 Task: Use Clapping Crowd Studio 02 Effect in this video Movie B.mp4
Action: Mouse moved to (173, 119)
Screenshot: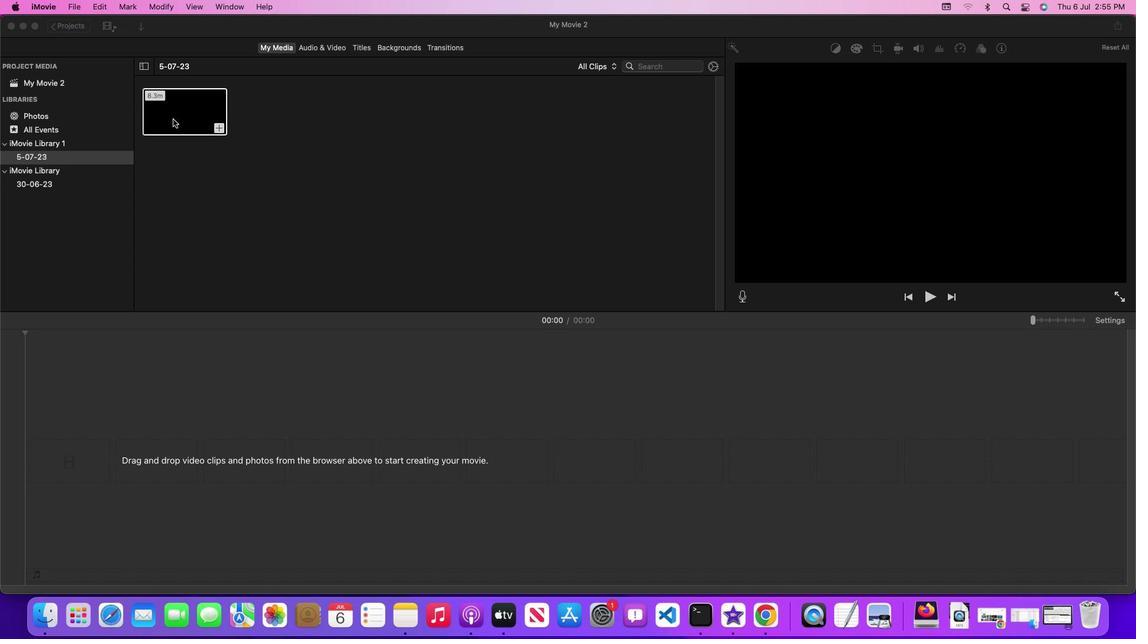 
Action: Mouse pressed left at (173, 119)
Screenshot: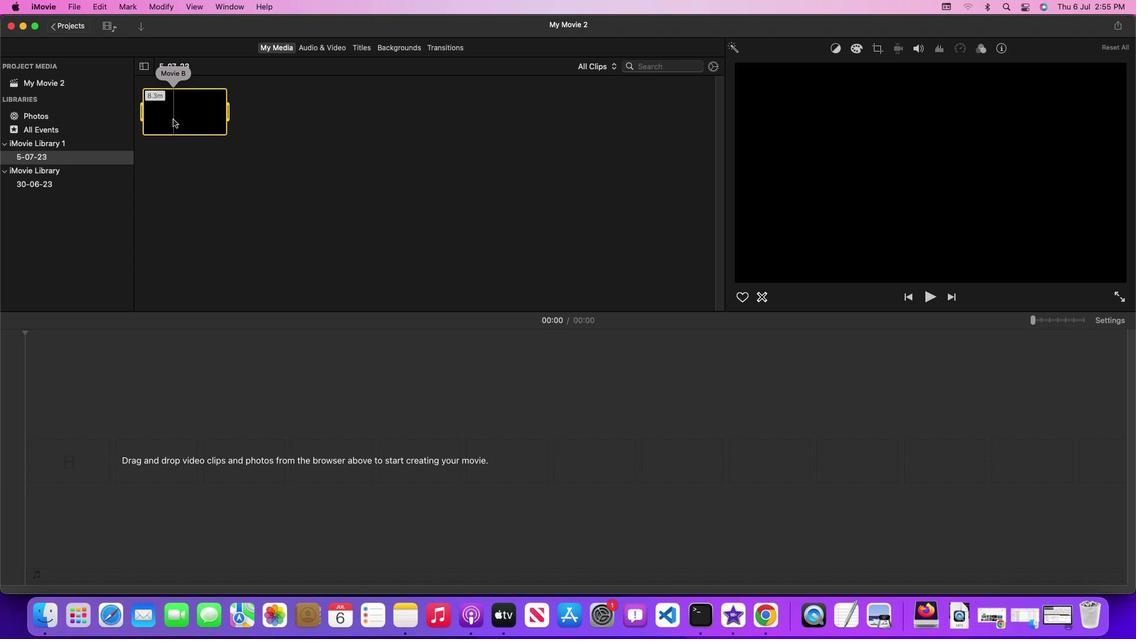 
Action: Mouse moved to (173, 119)
Screenshot: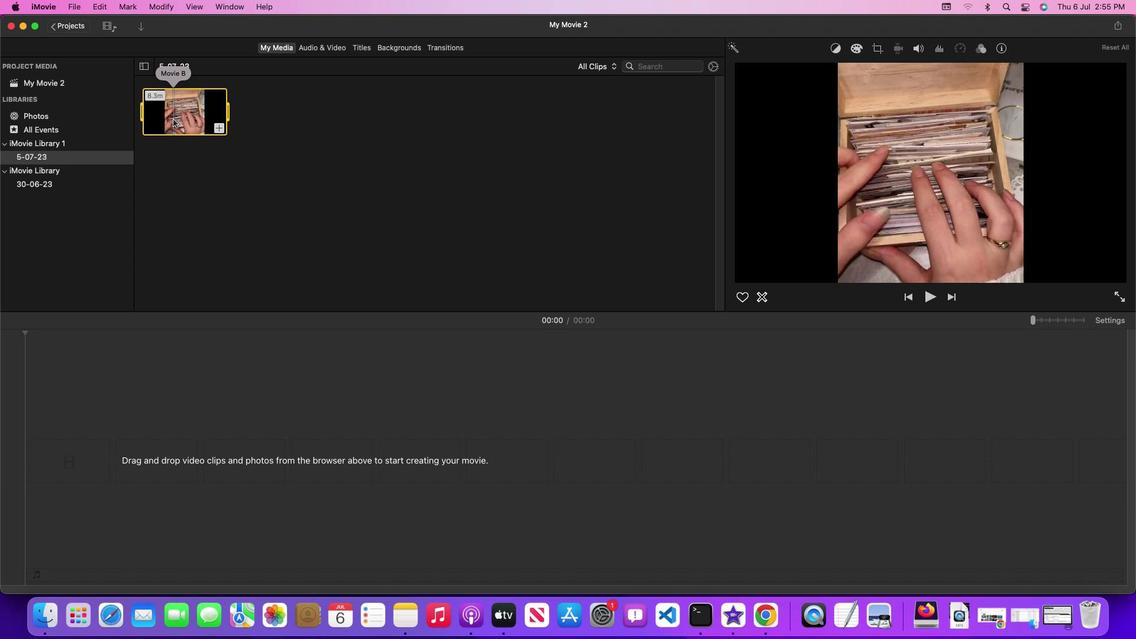 
Action: Mouse pressed left at (173, 119)
Screenshot: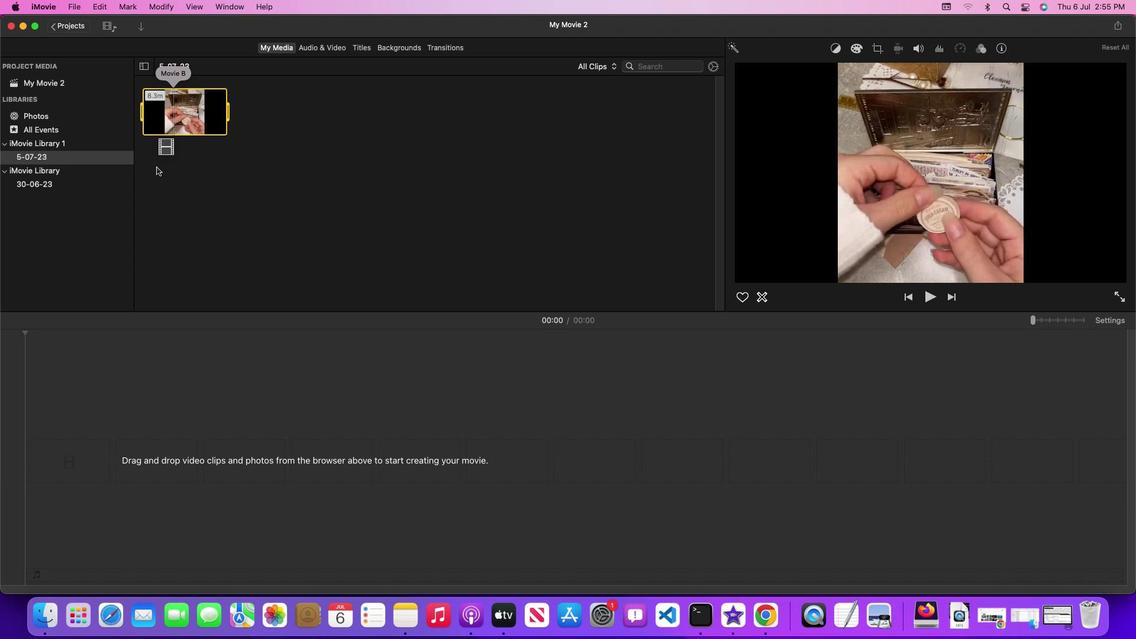 
Action: Mouse moved to (335, 47)
Screenshot: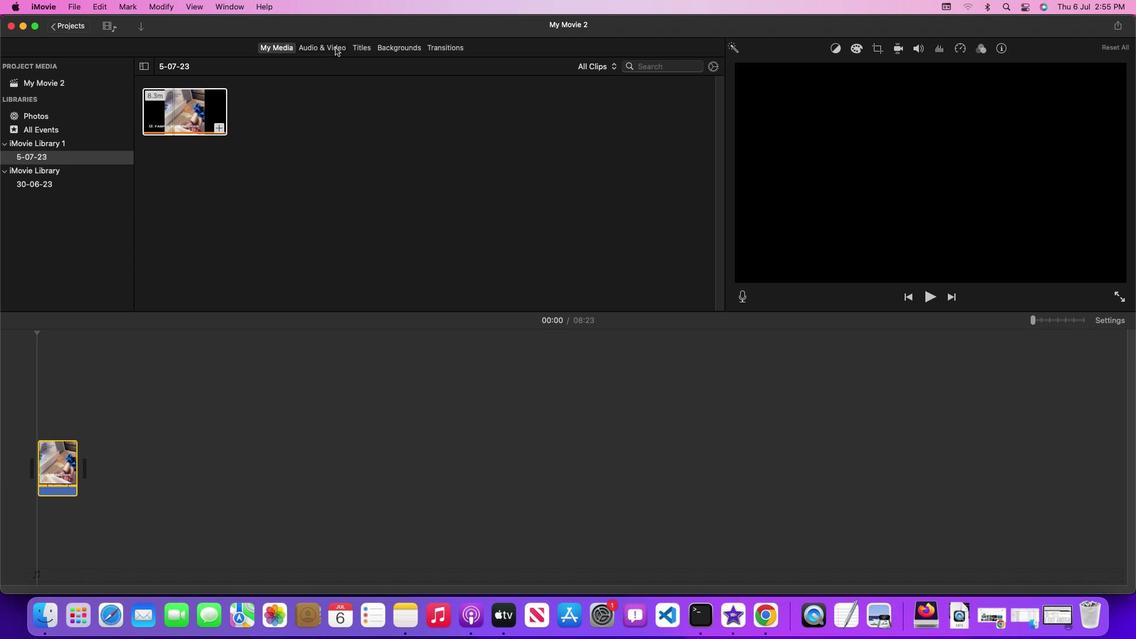 
Action: Mouse pressed left at (335, 47)
Screenshot: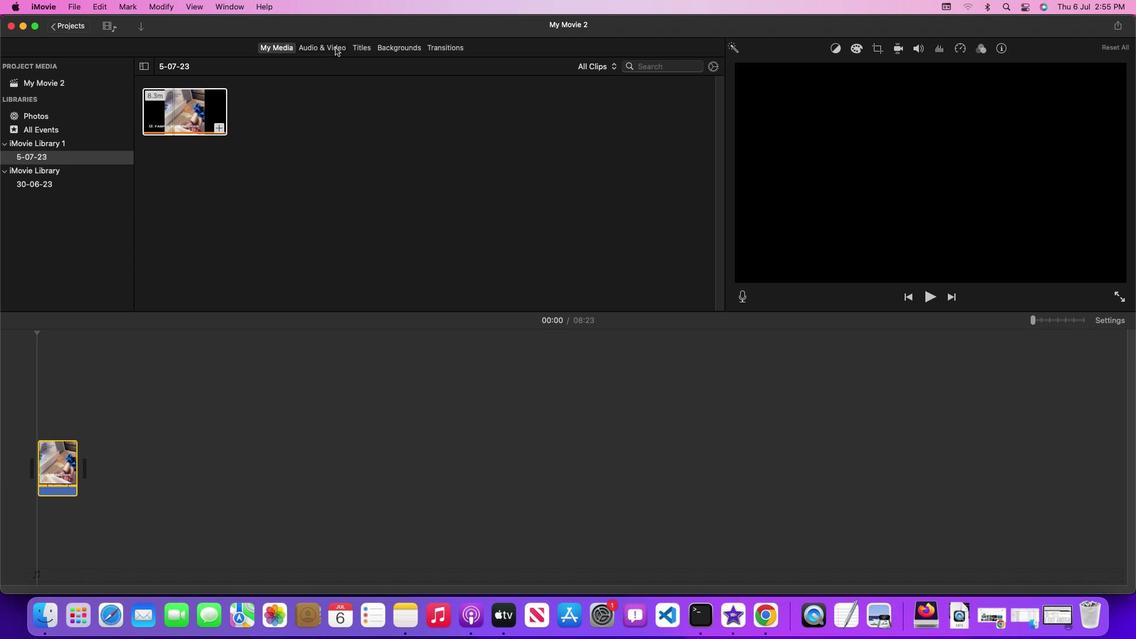 
Action: Mouse moved to (722, 156)
Screenshot: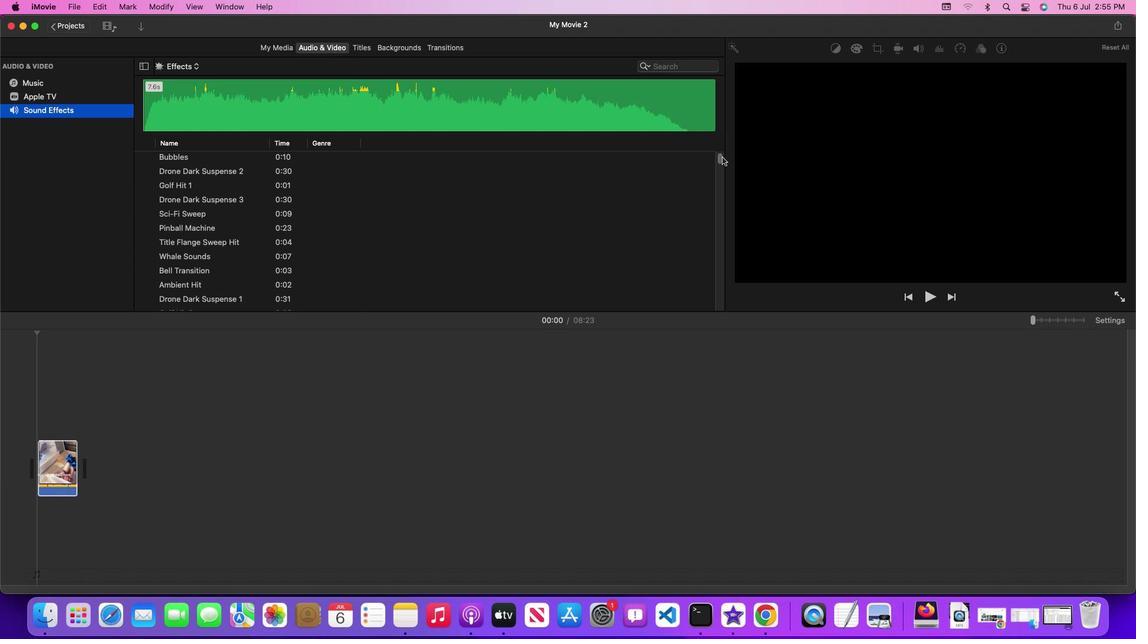 
Action: Mouse pressed left at (722, 156)
Screenshot: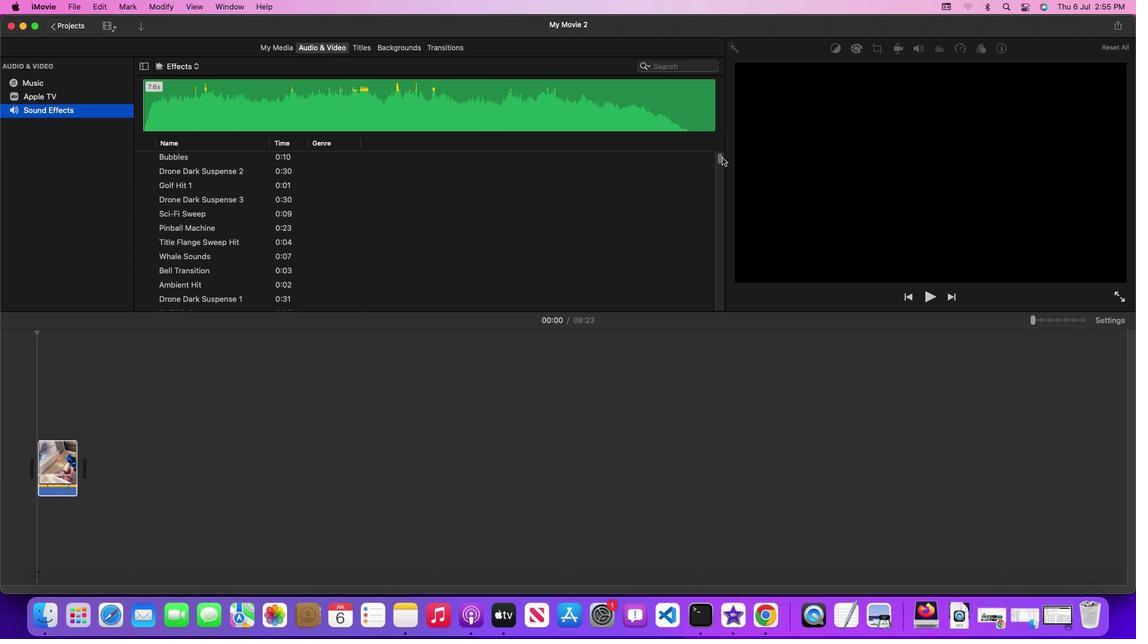 
Action: Mouse moved to (721, 158)
Screenshot: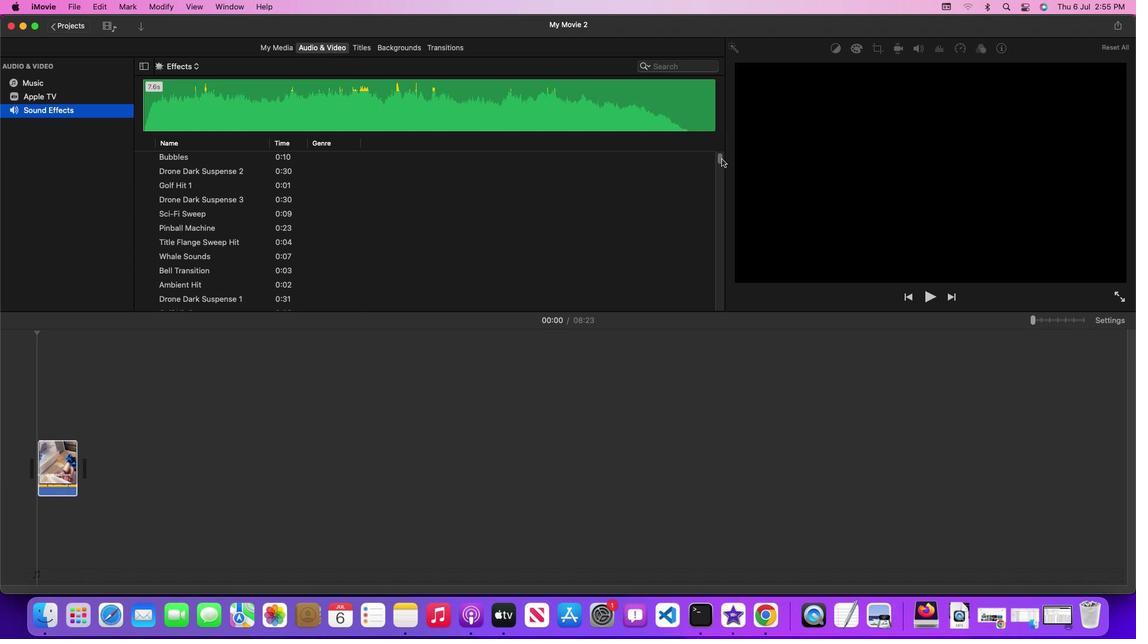 
Action: Mouse pressed left at (721, 158)
Screenshot: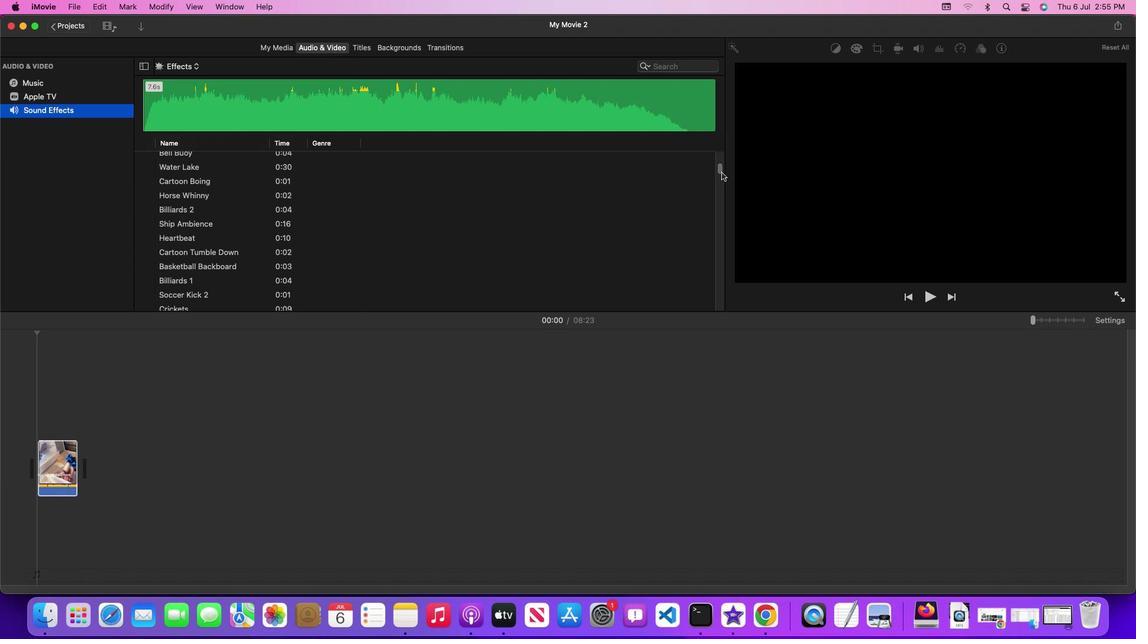 
Action: Mouse moved to (504, 233)
Screenshot: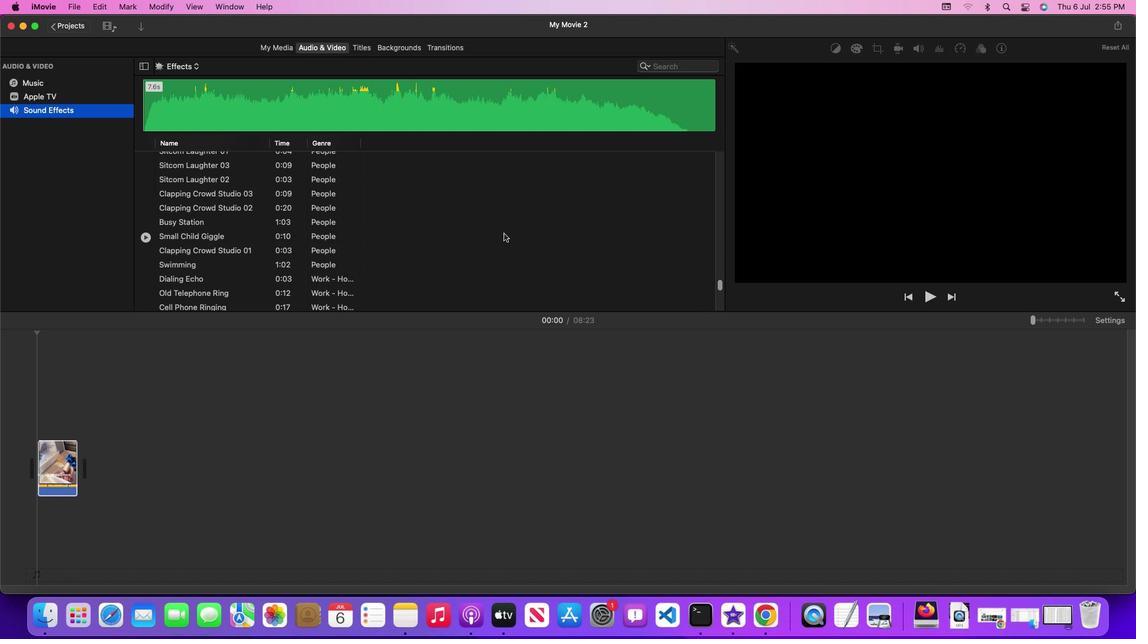 
Action: Mouse scrolled (504, 233) with delta (0, 0)
Screenshot: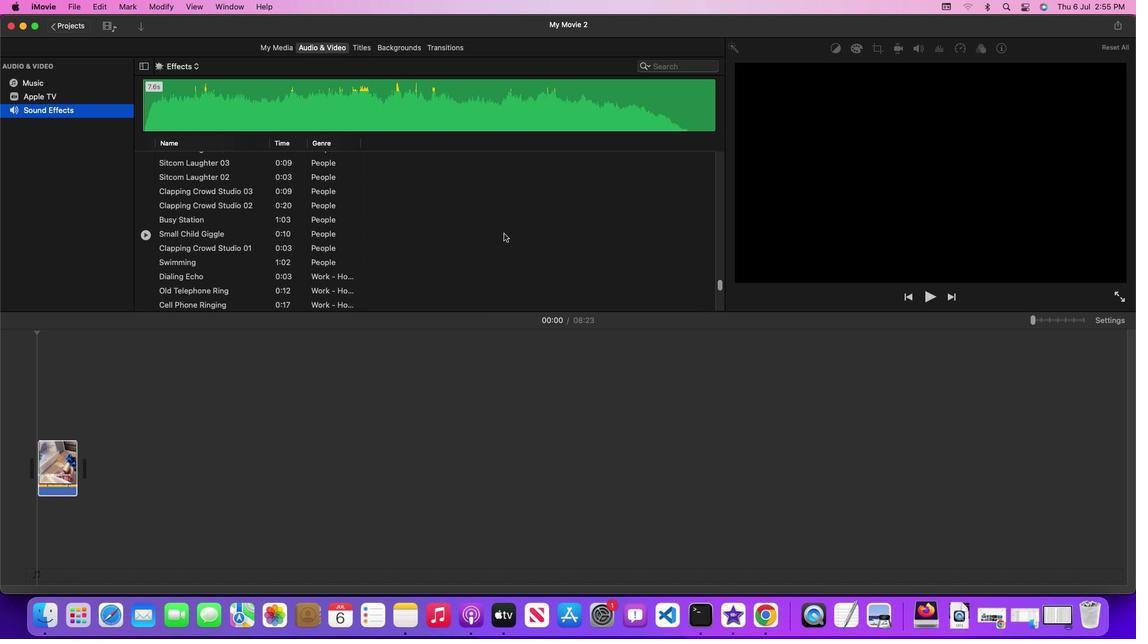 
Action: Mouse scrolled (504, 233) with delta (0, 0)
Screenshot: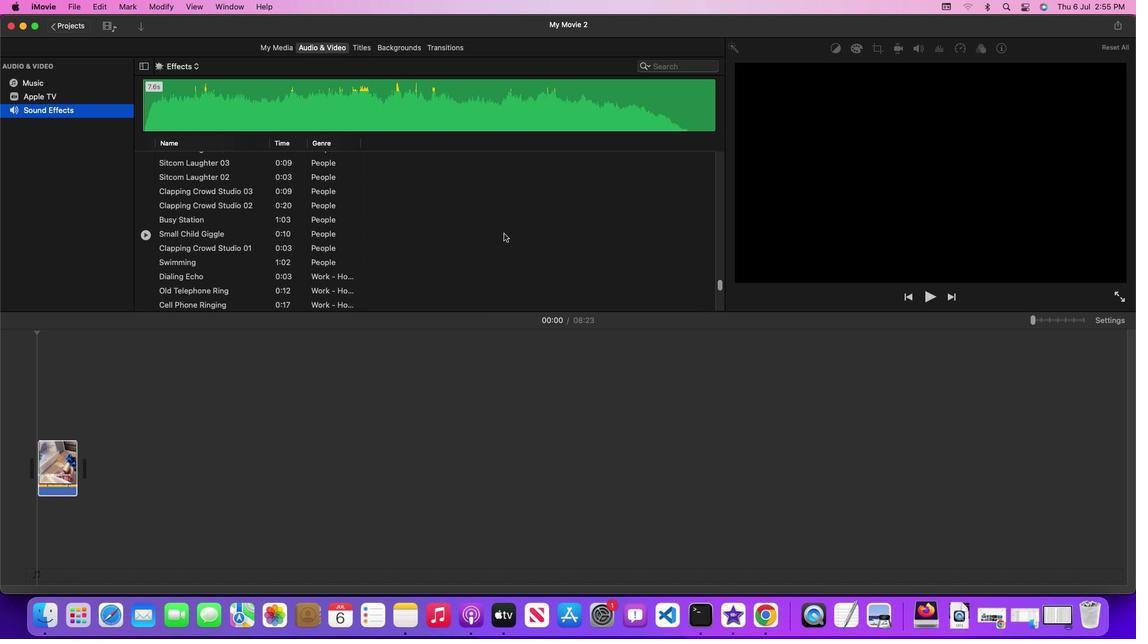 
Action: Mouse scrolled (504, 233) with delta (0, 0)
Screenshot: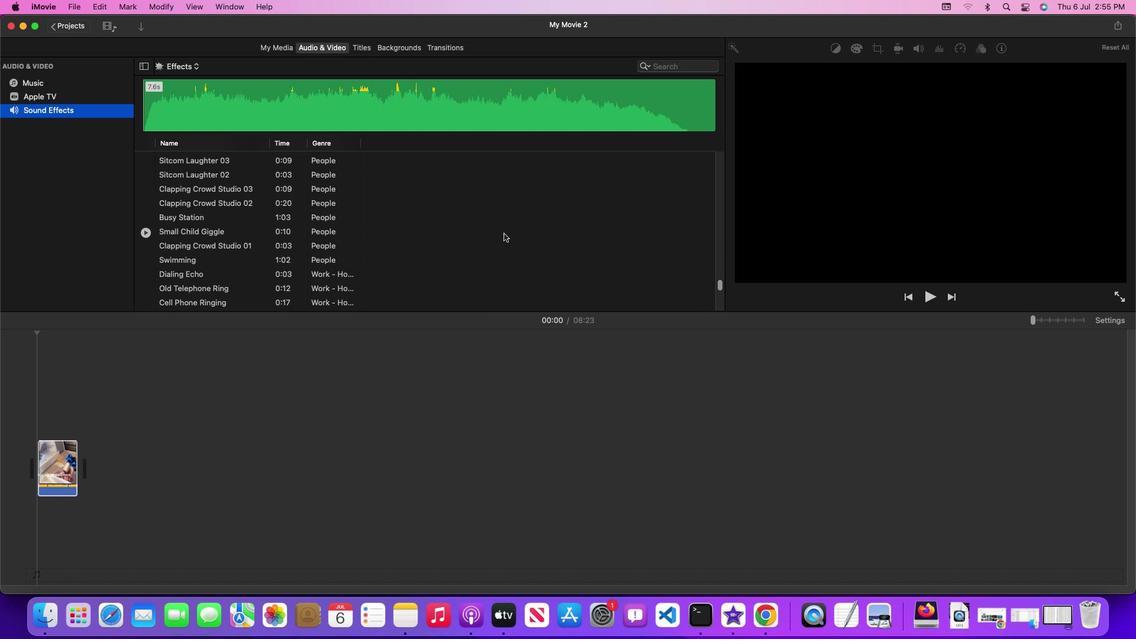 
Action: Mouse scrolled (504, 233) with delta (0, 0)
Screenshot: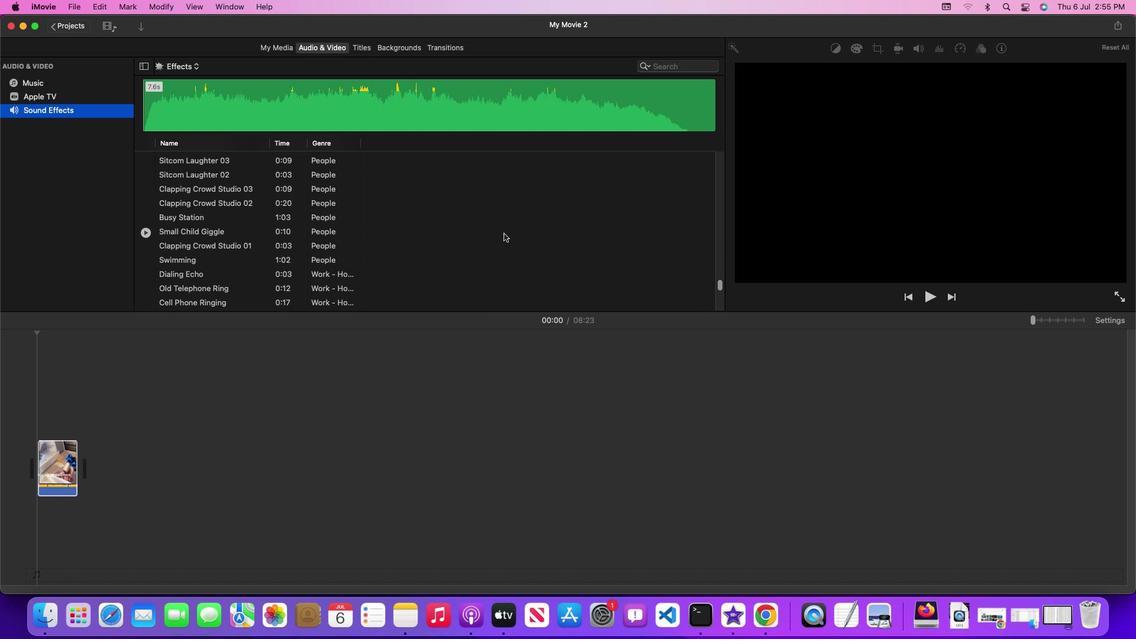 
Action: Mouse moved to (390, 201)
Screenshot: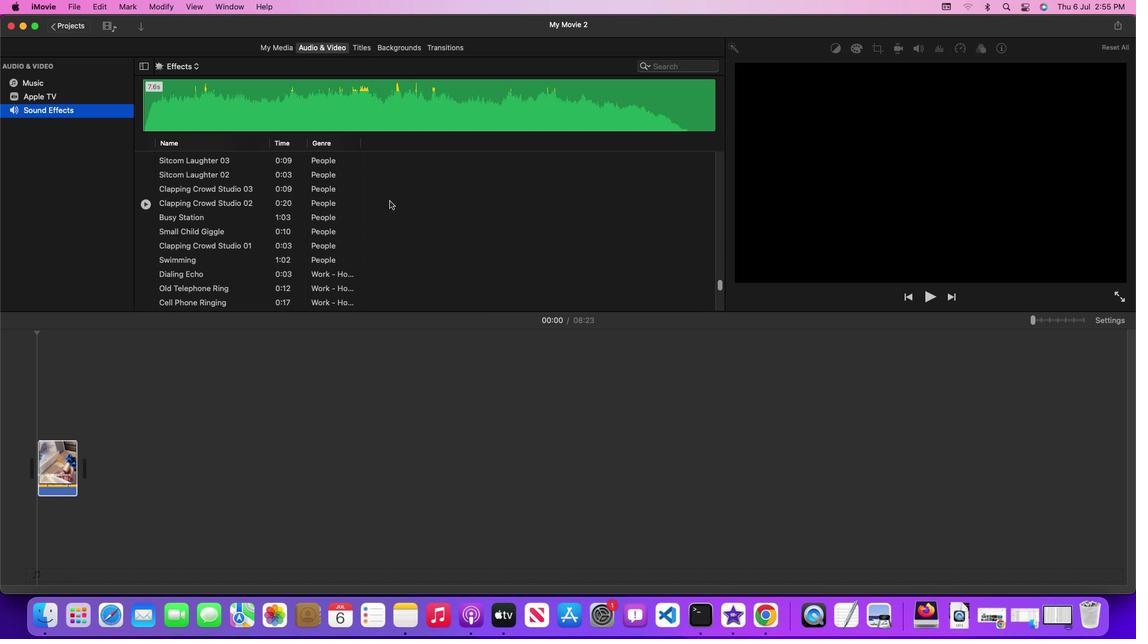 
Action: Mouse pressed left at (390, 201)
Screenshot: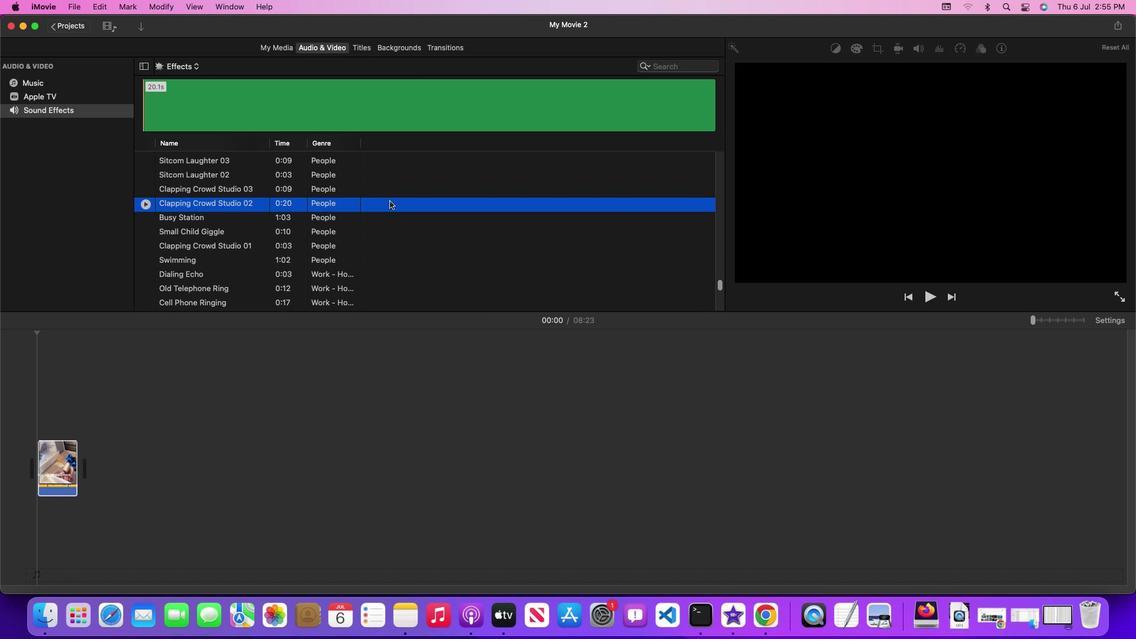 
Action: Mouse moved to (397, 204)
Screenshot: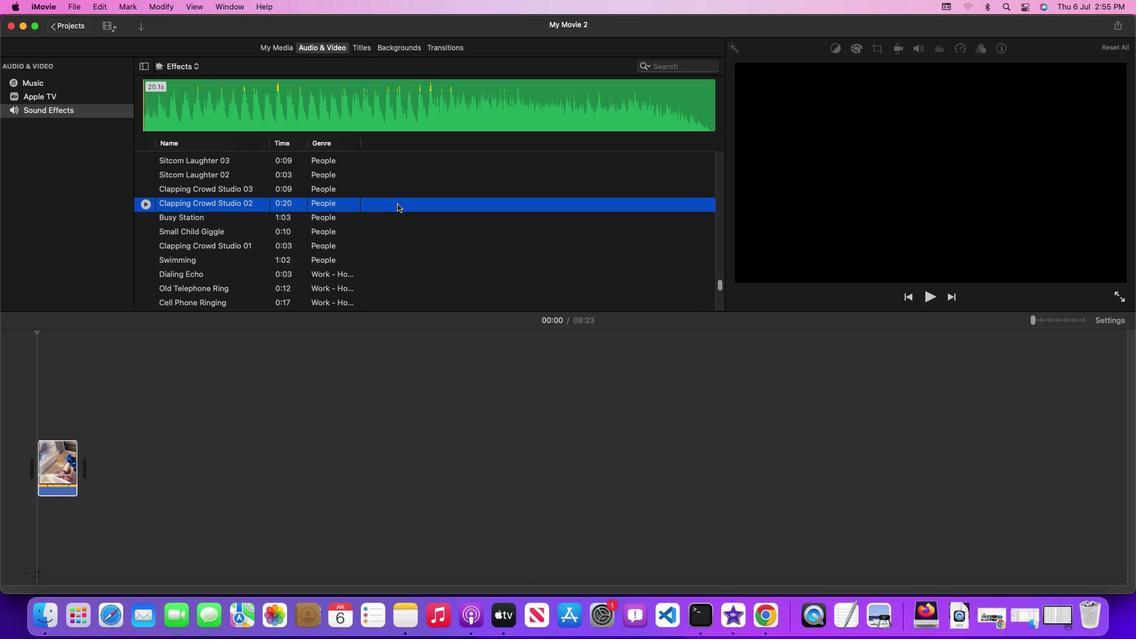 
Action: Mouse pressed left at (397, 204)
Screenshot: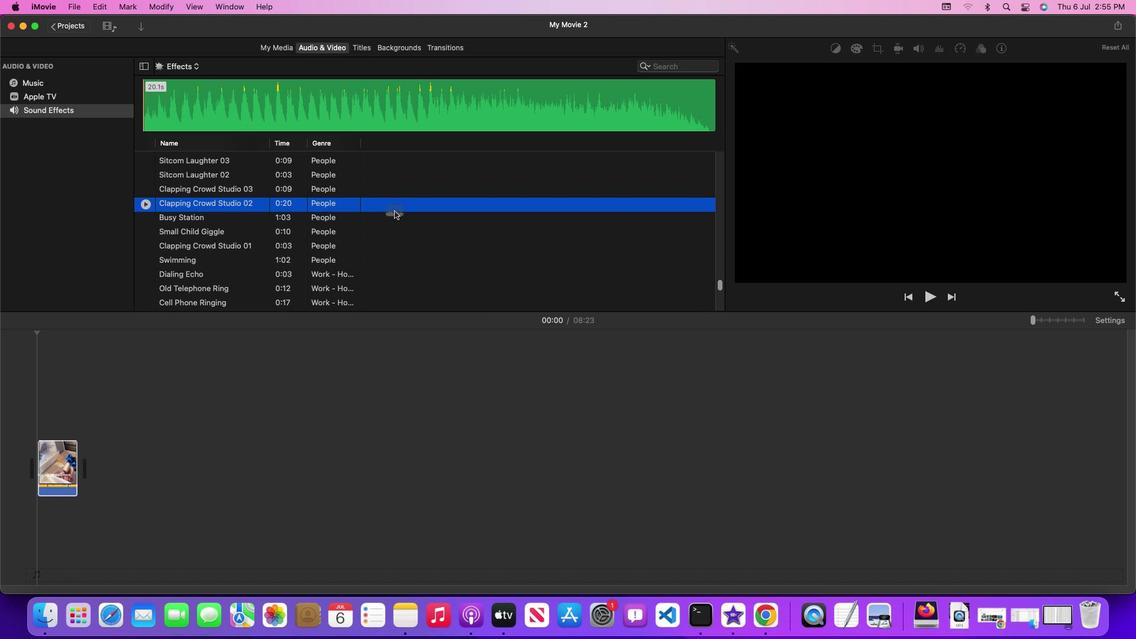 
Action: Mouse moved to (292, 356)
Screenshot: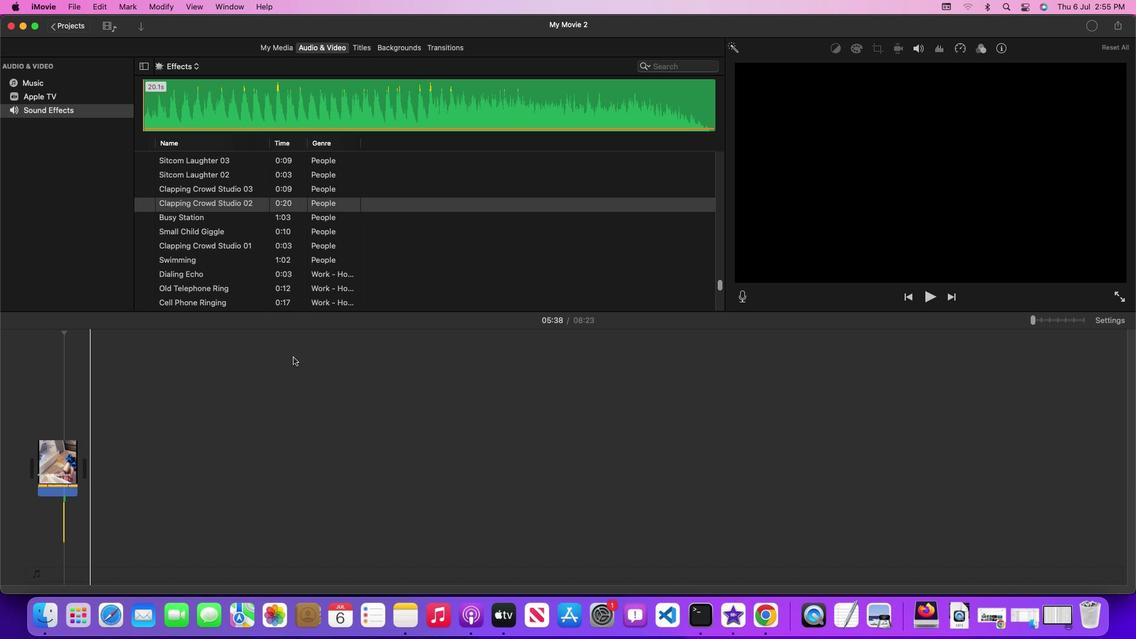 
